 Task: Manage the "File related list" page variations in the site builder.
Action: Mouse moved to (949, 71)
Screenshot: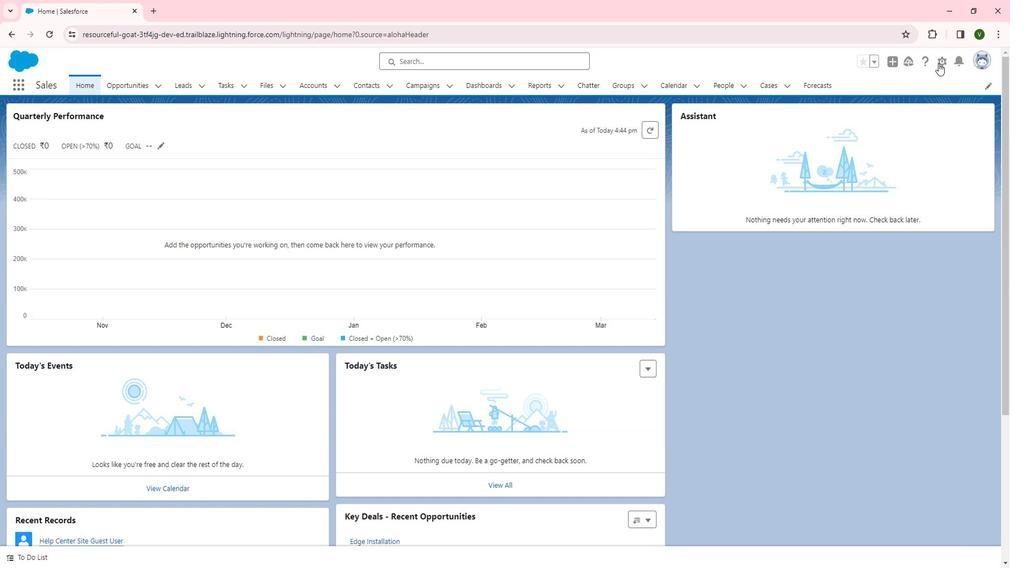 
Action: Mouse pressed left at (949, 71)
Screenshot: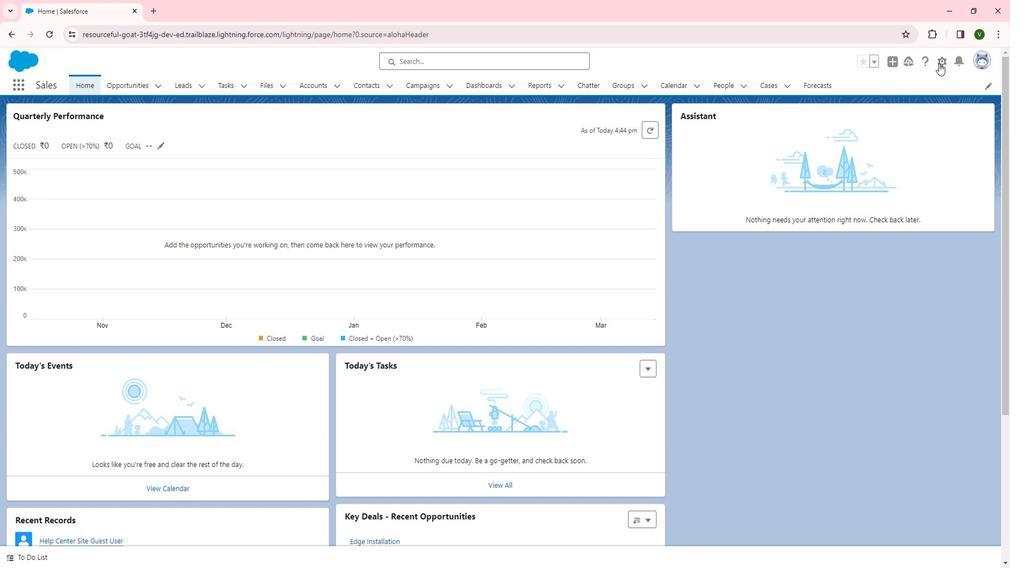 
Action: Mouse moved to (895, 111)
Screenshot: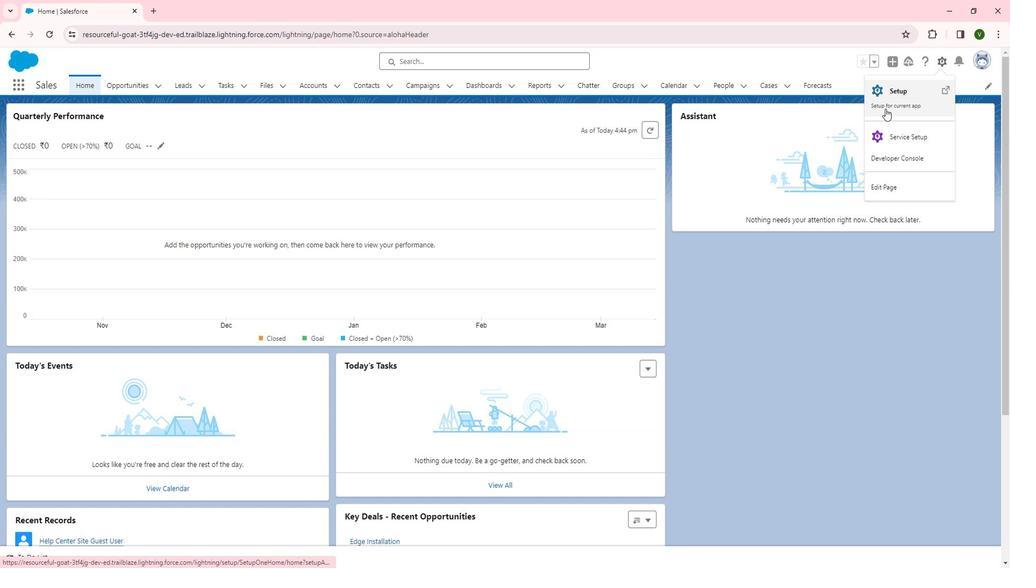
Action: Mouse pressed left at (895, 111)
Screenshot: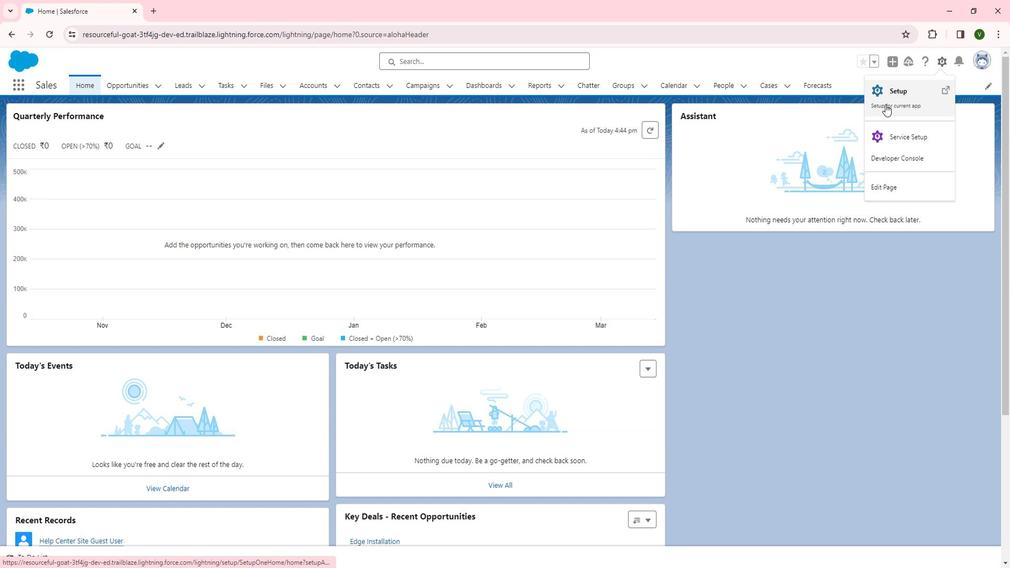 
Action: Mouse moved to (59, 343)
Screenshot: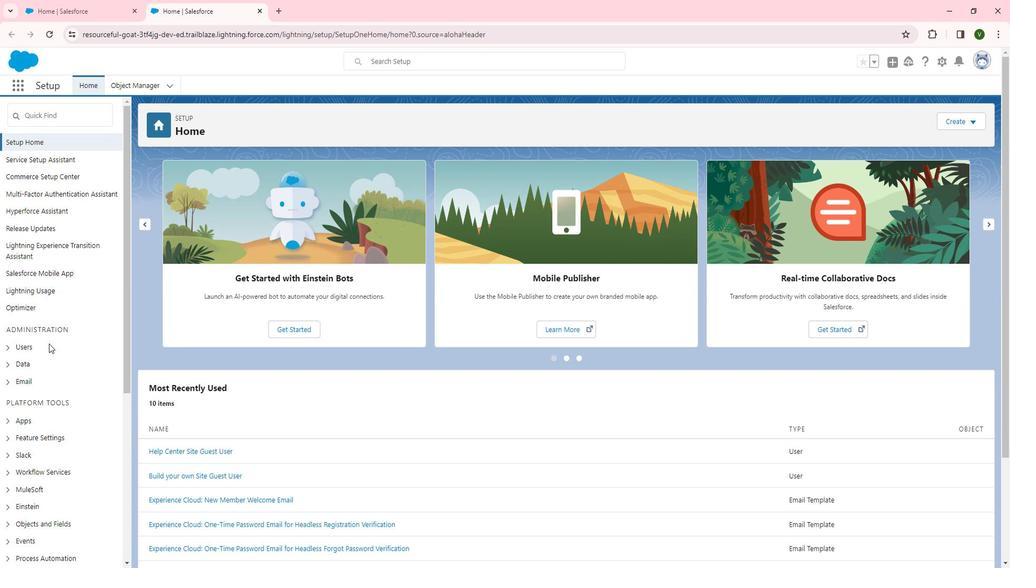 
Action: Mouse scrolled (59, 343) with delta (0, 0)
Screenshot: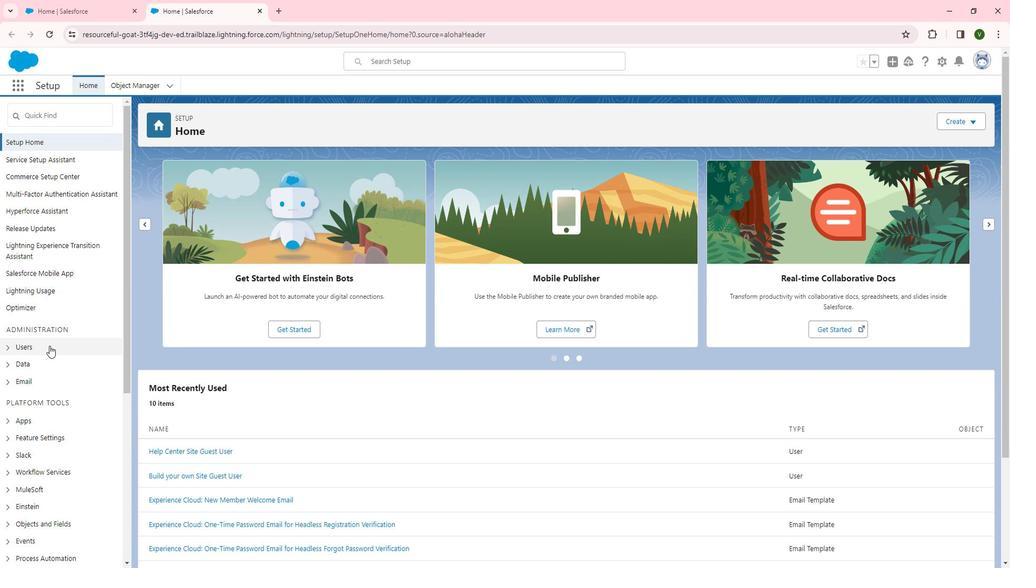 
Action: Mouse scrolled (59, 343) with delta (0, 0)
Screenshot: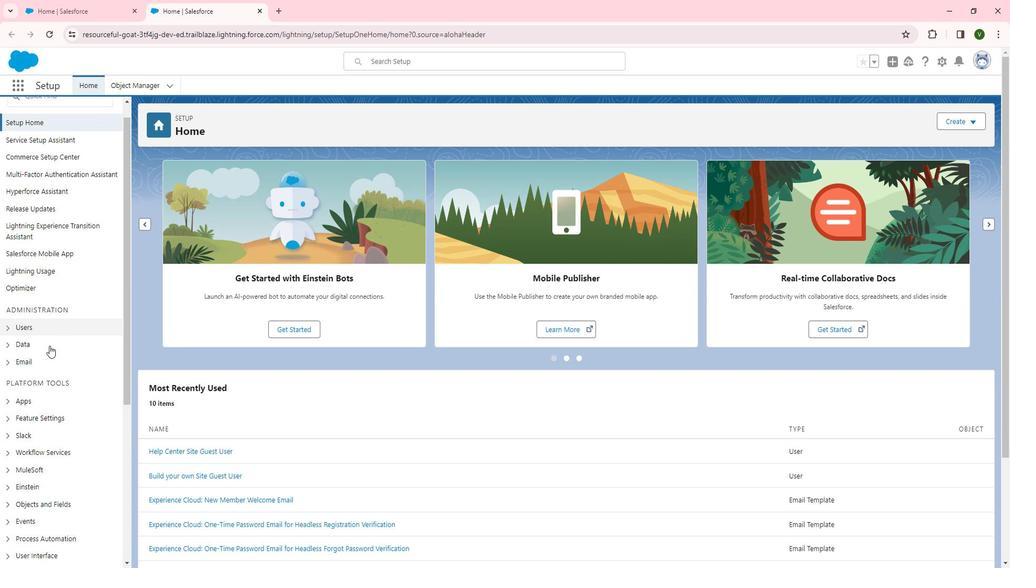 
Action: Mouse moved to (36, 328)
Screenshot: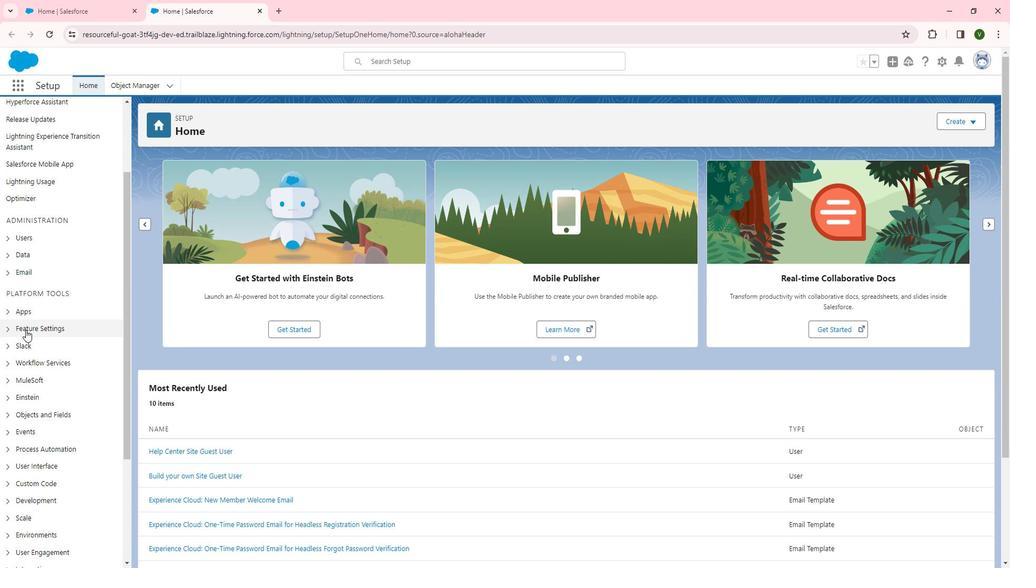 
Action: Mouse pressed left at (36, 328)
Screenshot: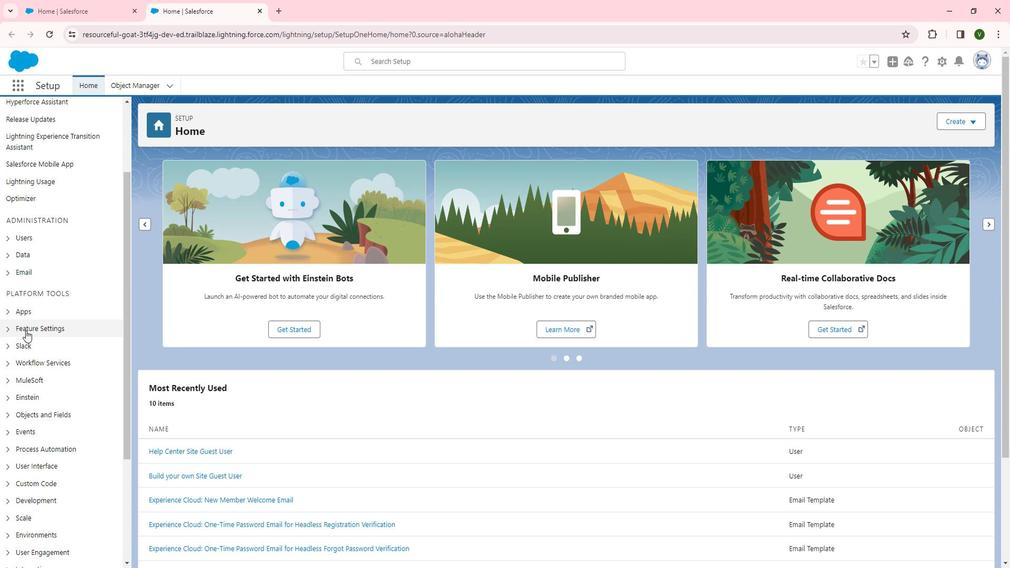 
Action: Mouse moved to (67, 414)
Screenshot: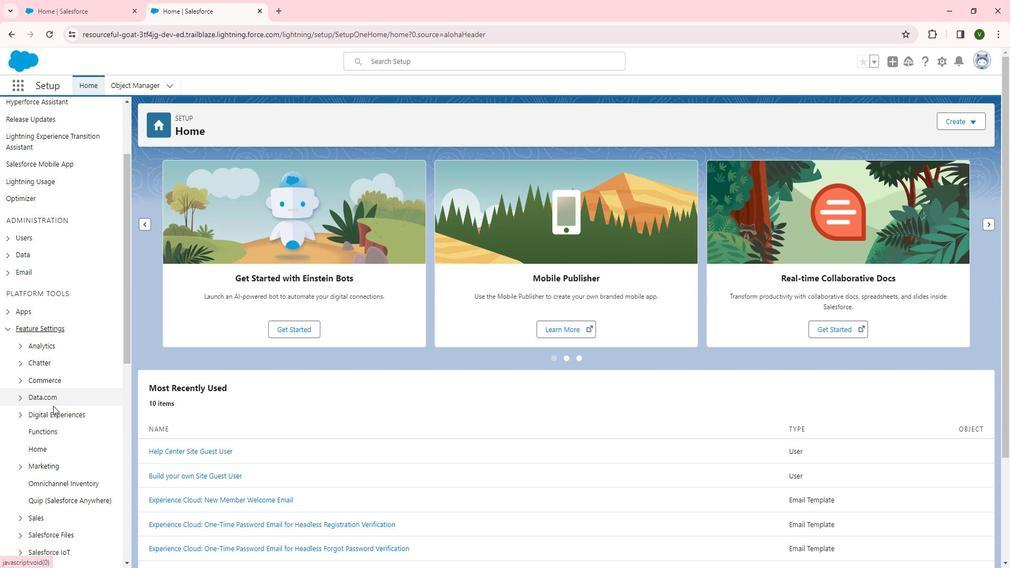 
Action: Mouse pressed left at (67, 414)
Screenshot: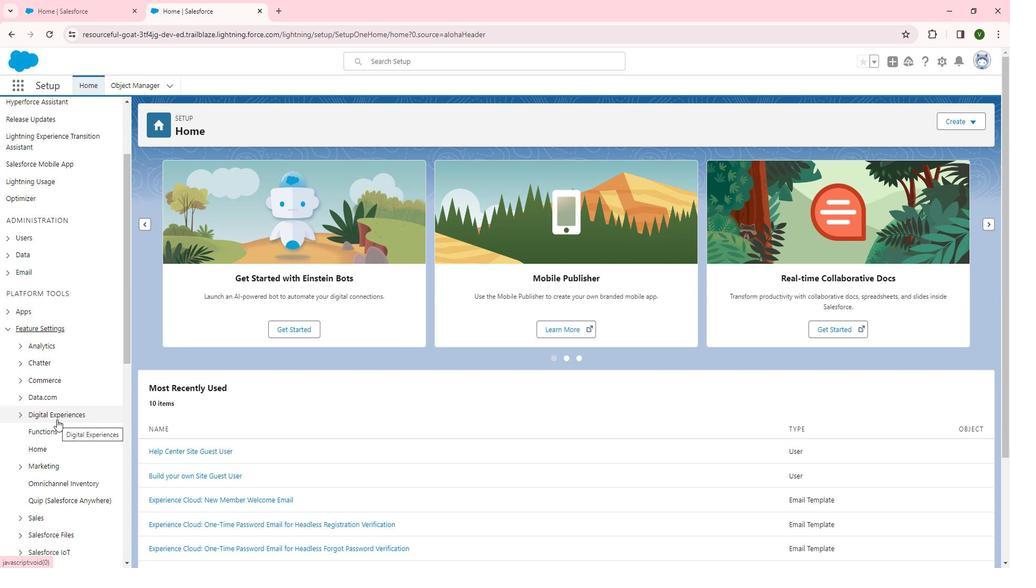 
Action: Mouse moved to (44, 409)
Screenshot: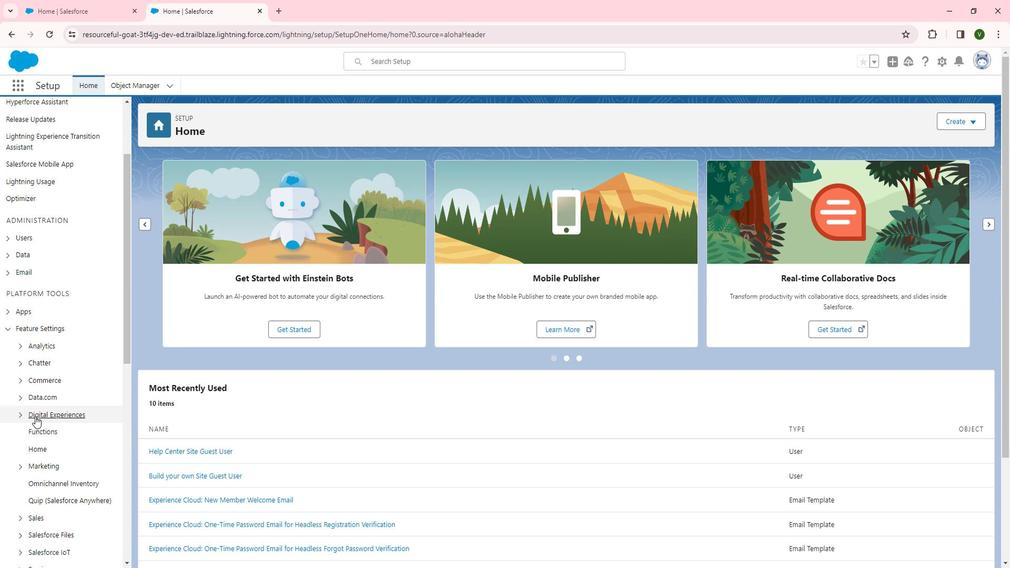 
Action: Mouse pressed left at (44, 409)
Screenshot: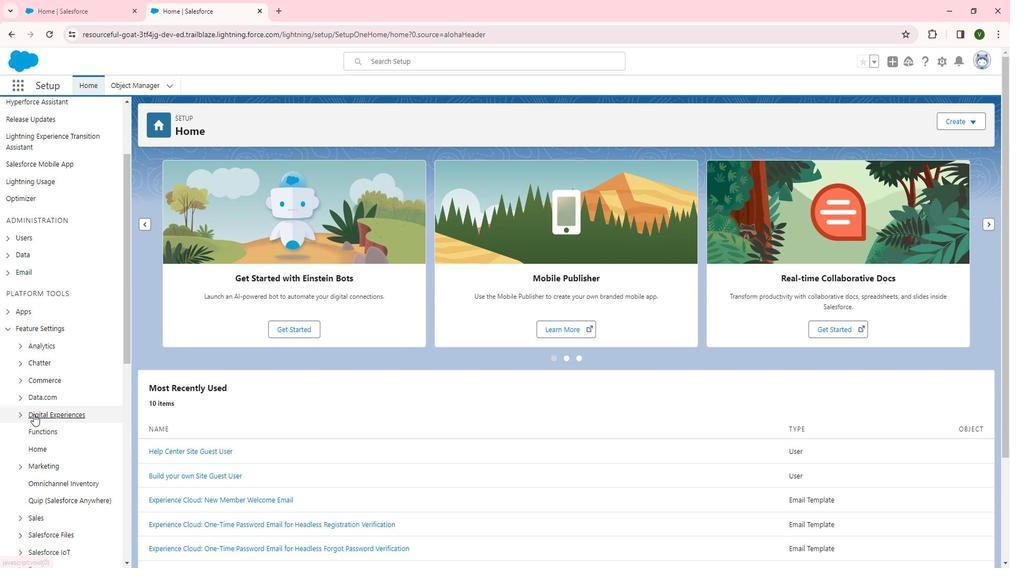 
Action: Mouse moved to (58, 424)
Screenshot: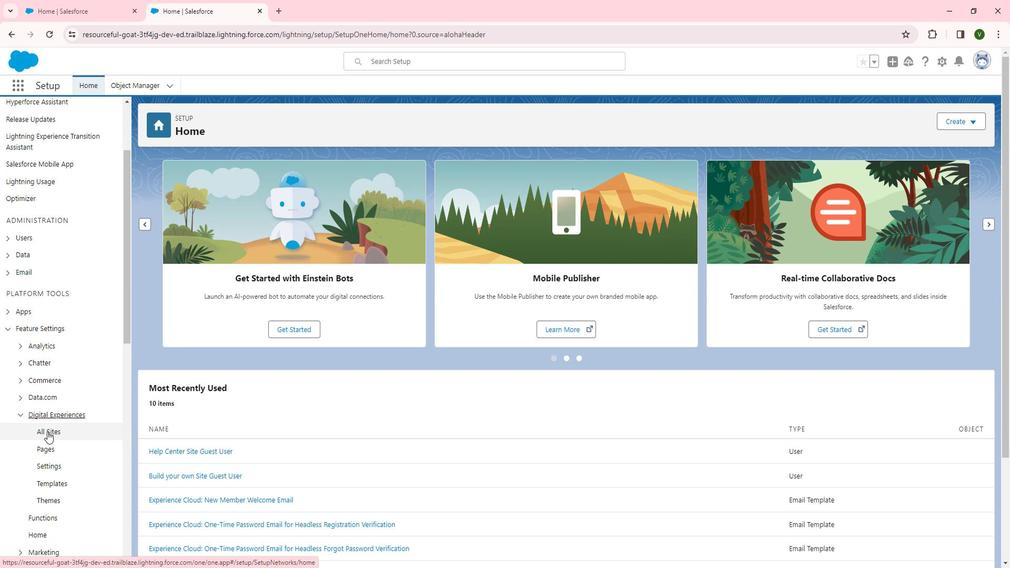 
Action: Mouse pressed left at (58, 424)
Screenshot: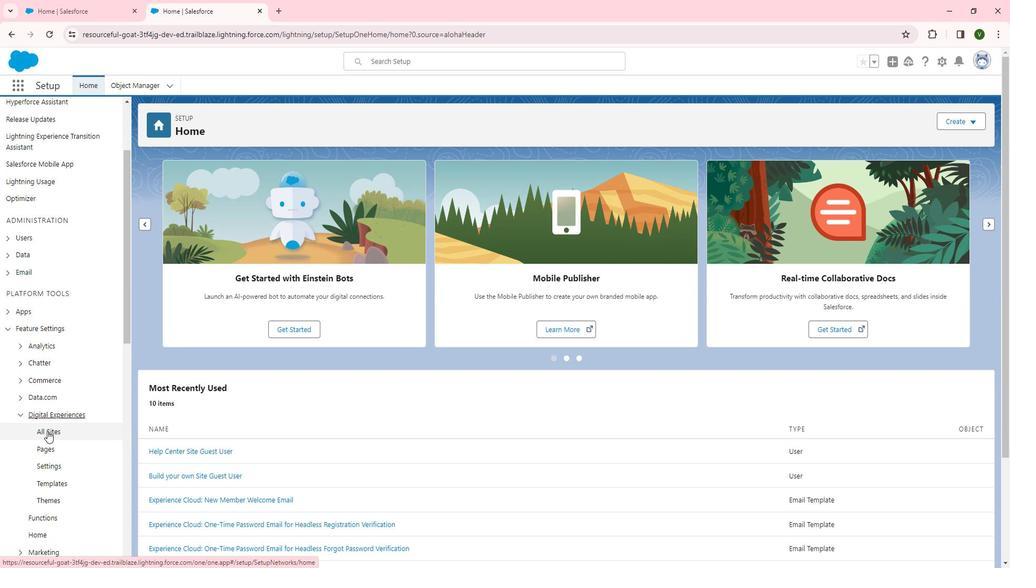 
Action: Mouse moved to (179, 280)
Screenshot: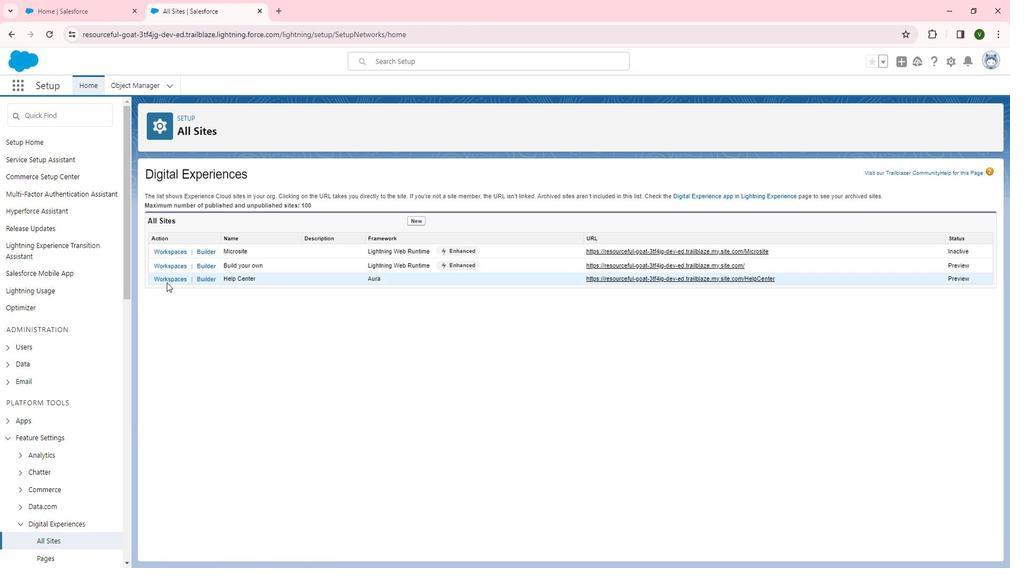 
Action: Mouse pressed left at (179, 280)
Screenshot: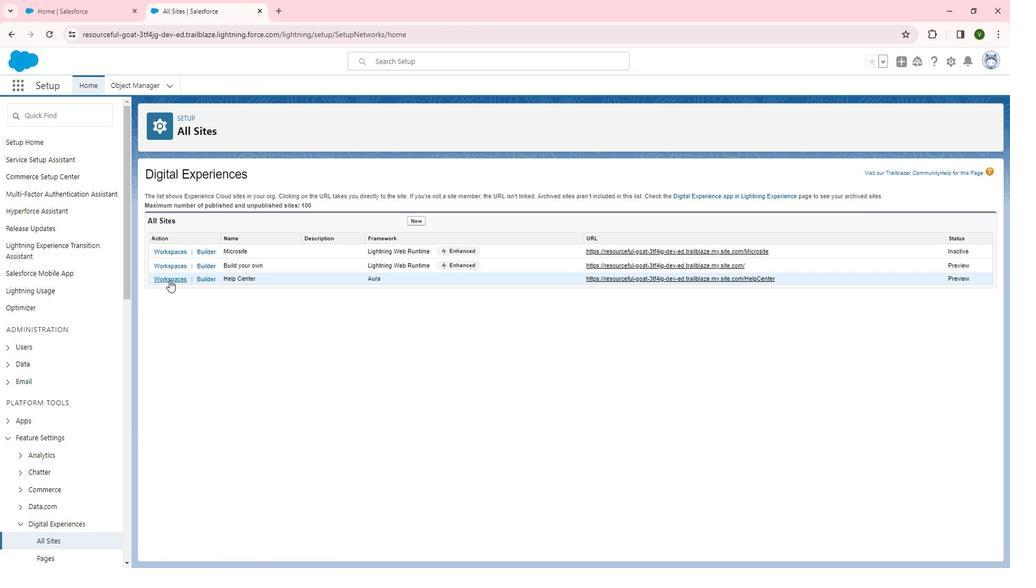 
Action: Mouse moved to (173, 253)
Screenshot: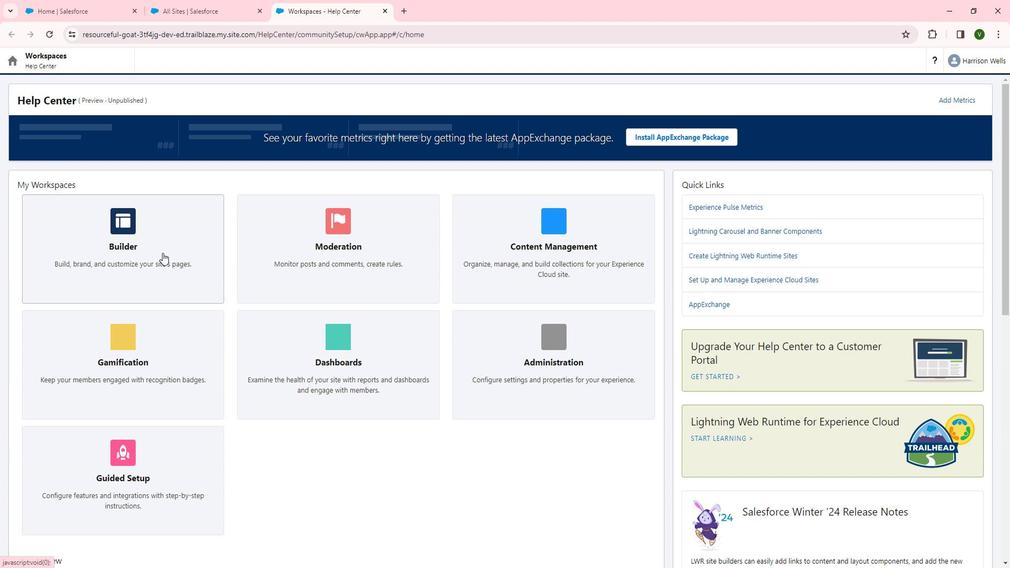 
Action: Mouse pressed left at (173, 253)
Screenshot: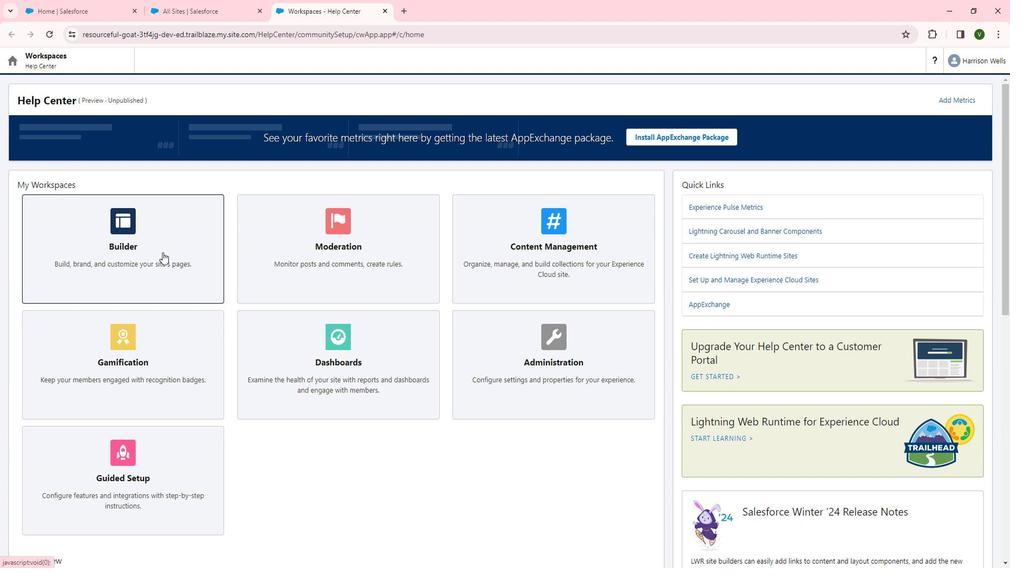 
Action: Mouse moved to (179, 71)
Screenshot: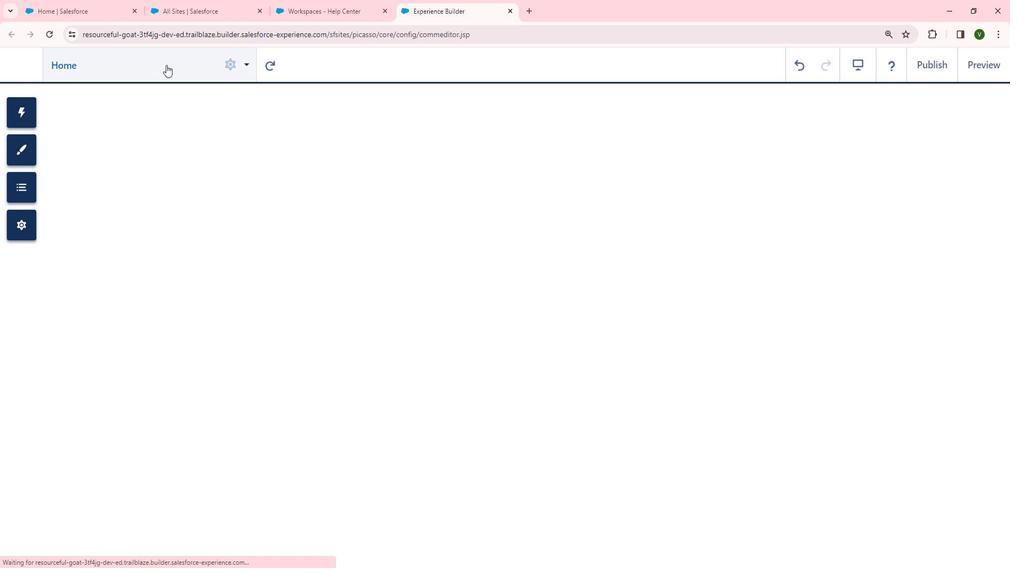 
Action: Mouse pressed left at (179, 71)
Screenshot: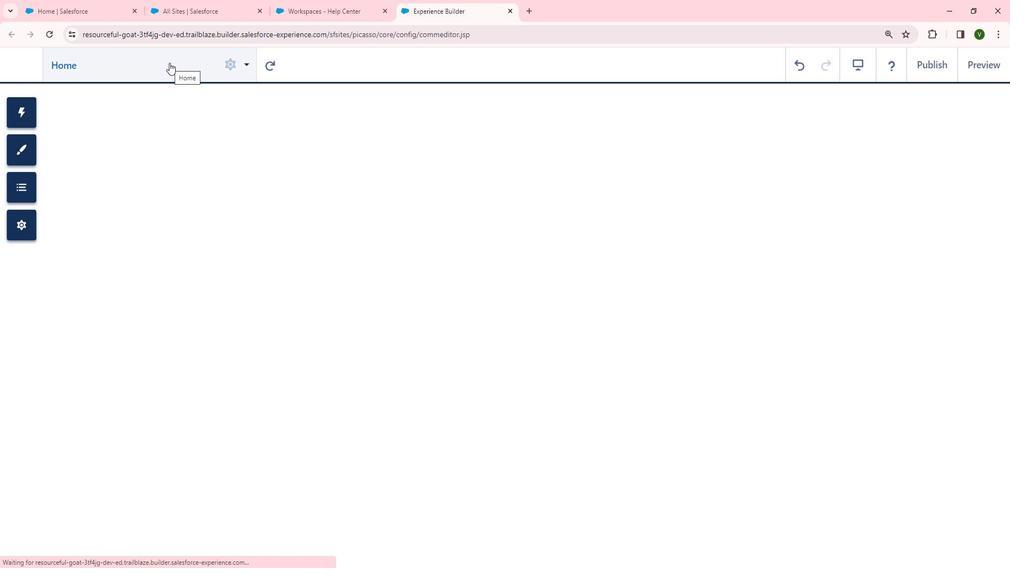 
Action: Mouse moved to (68, 269)
Screenshot: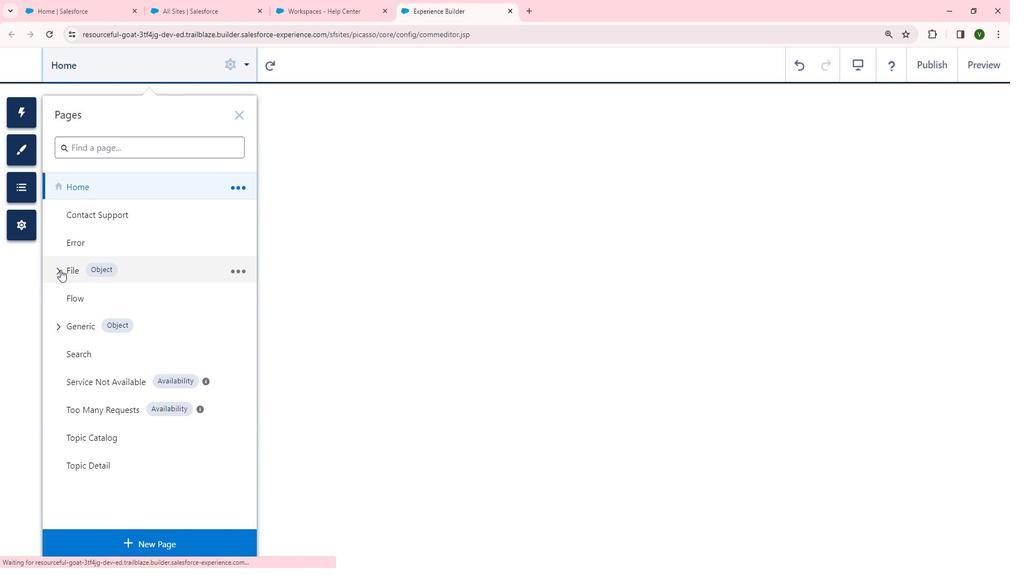 
Action: Mouse pressed left at (68, 269)
Screenshot: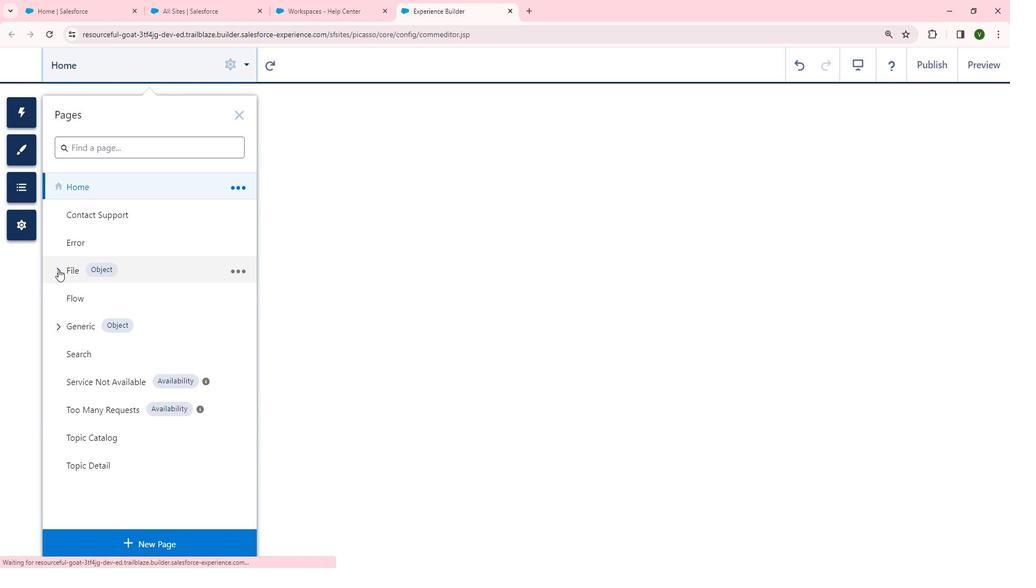 
Action: Mouse moved to (128, 348)
Screenshot: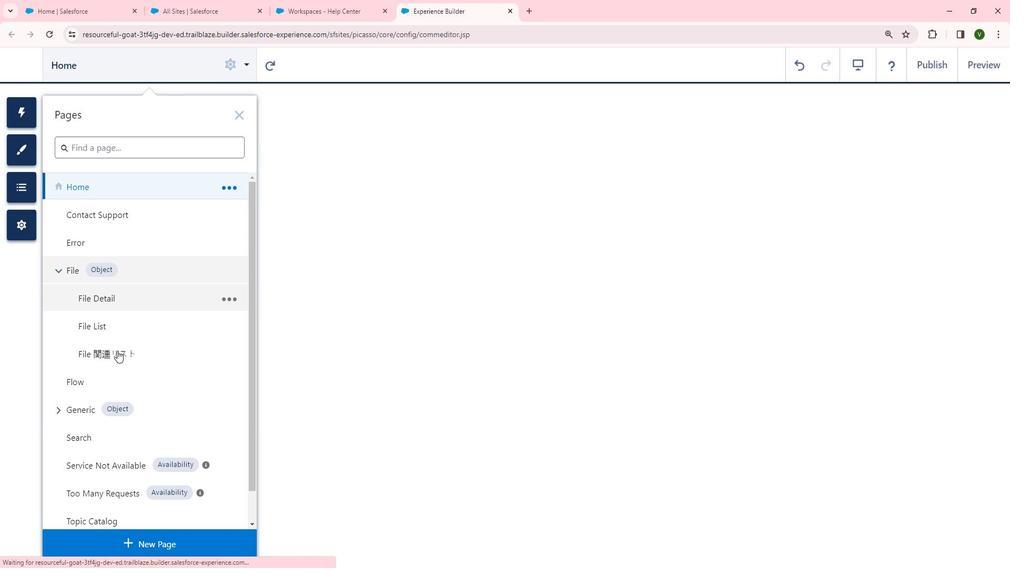 
Action: Mouse pressed left at (128, 348)
Screenshot: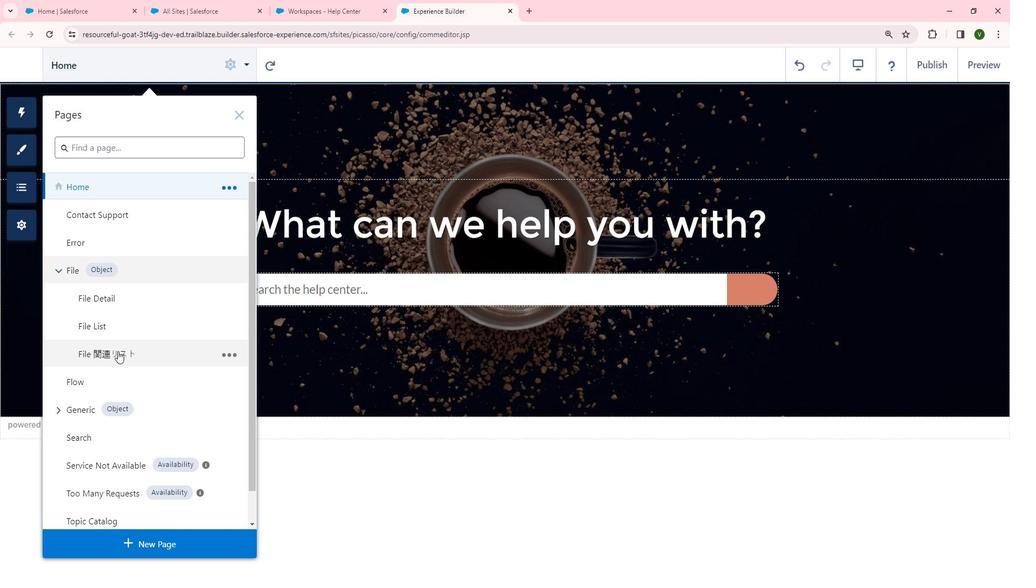 
Action: Mouse moved to (199, 79)
Screenshot: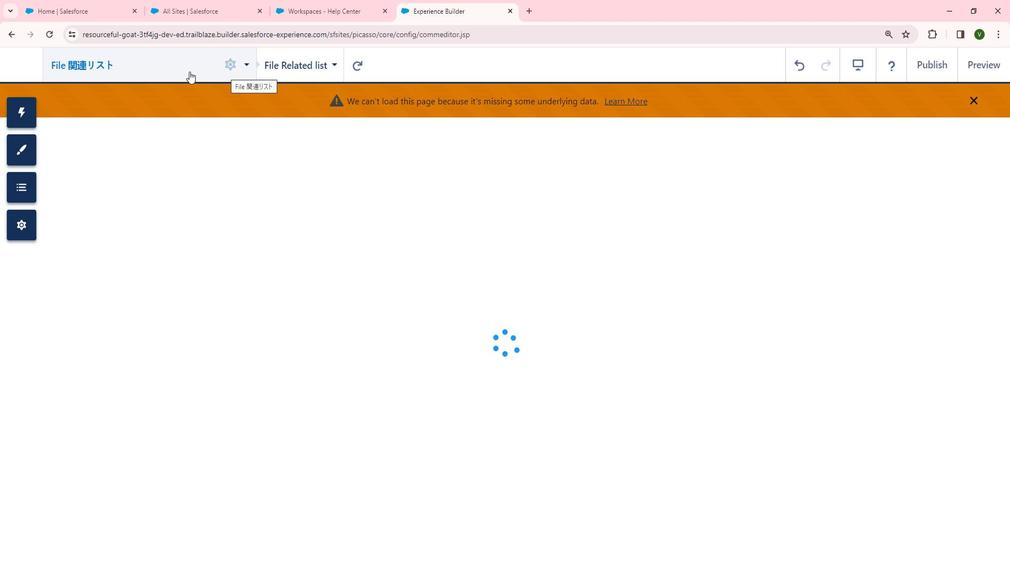
Action: Mouse pressed left at (199, 79)
Screenshot: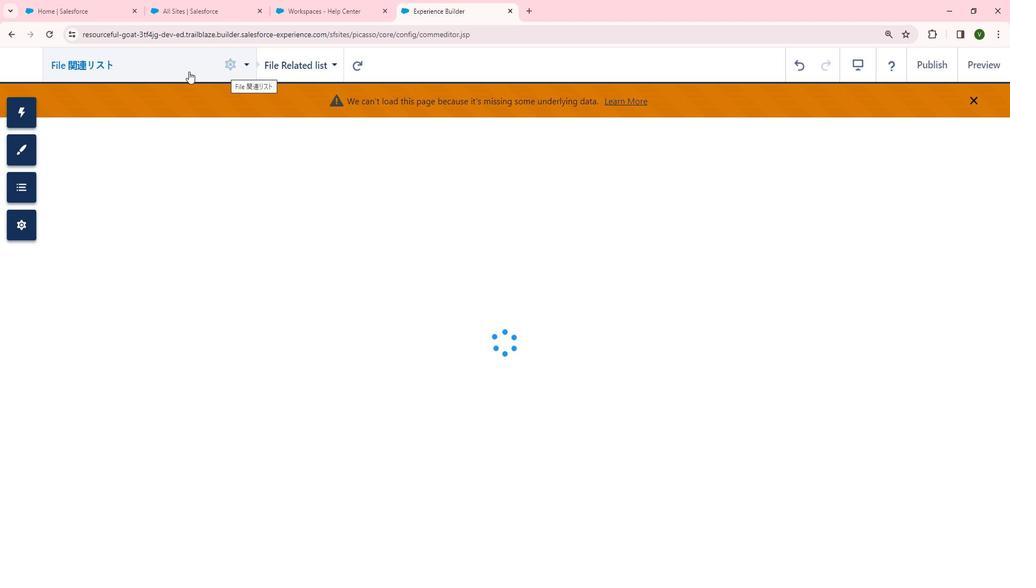 
Action: Mouse moved to (248, 323)
Screenshot: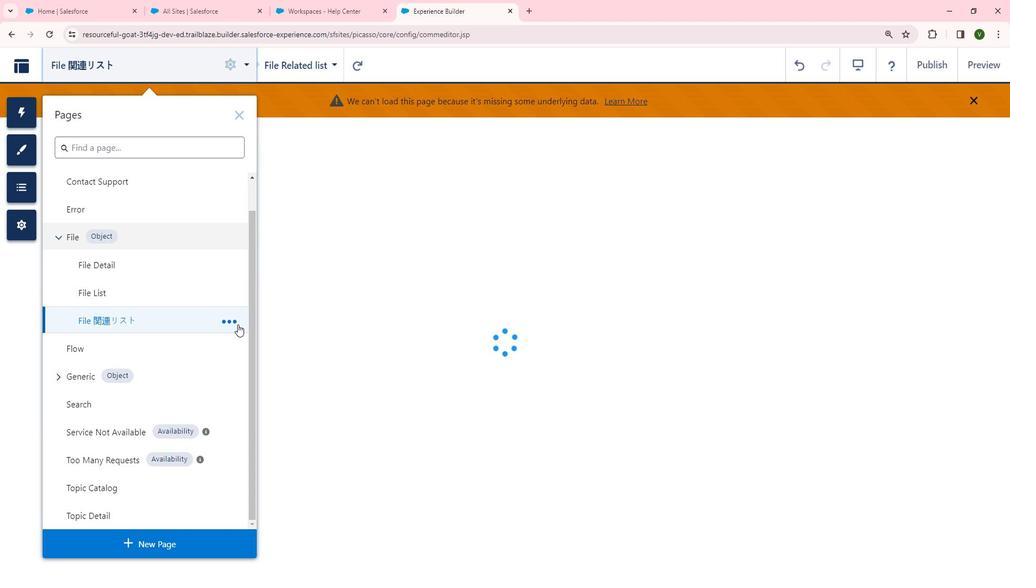 
Action: Mouse pressed left at (248, 323)
Screenshot: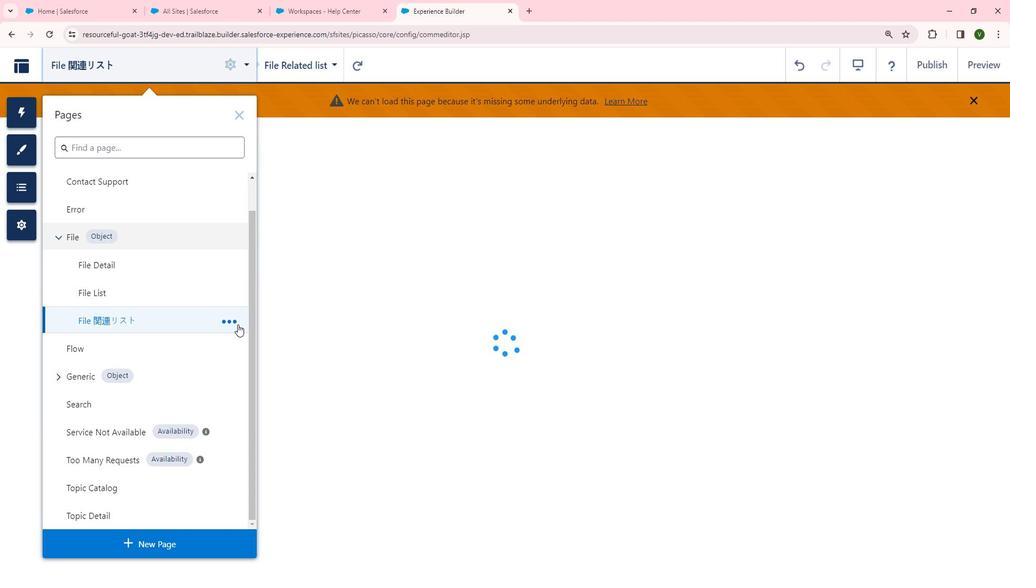 
Action: Mouse moved to (194, 74)
Screenshot: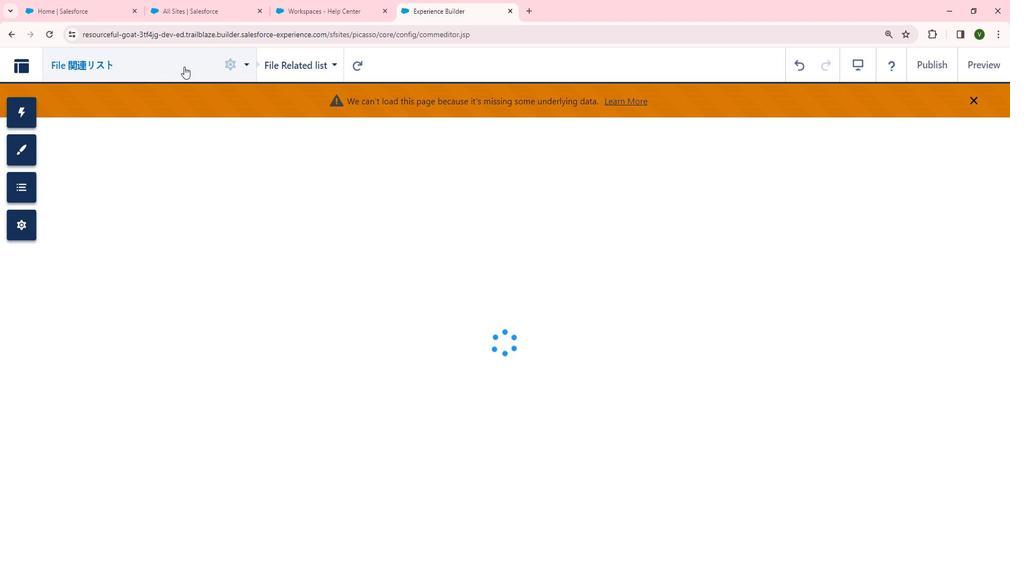 
Action: Mouse pressed left at (194, 74)
Screenshot: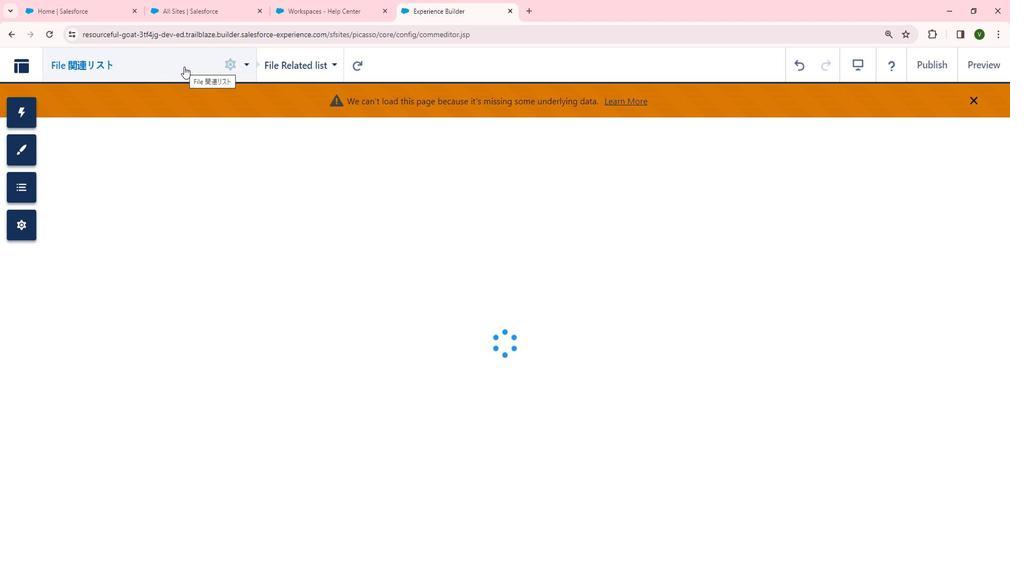 
Action: Mouse moved to (239, 318)
Screenshot: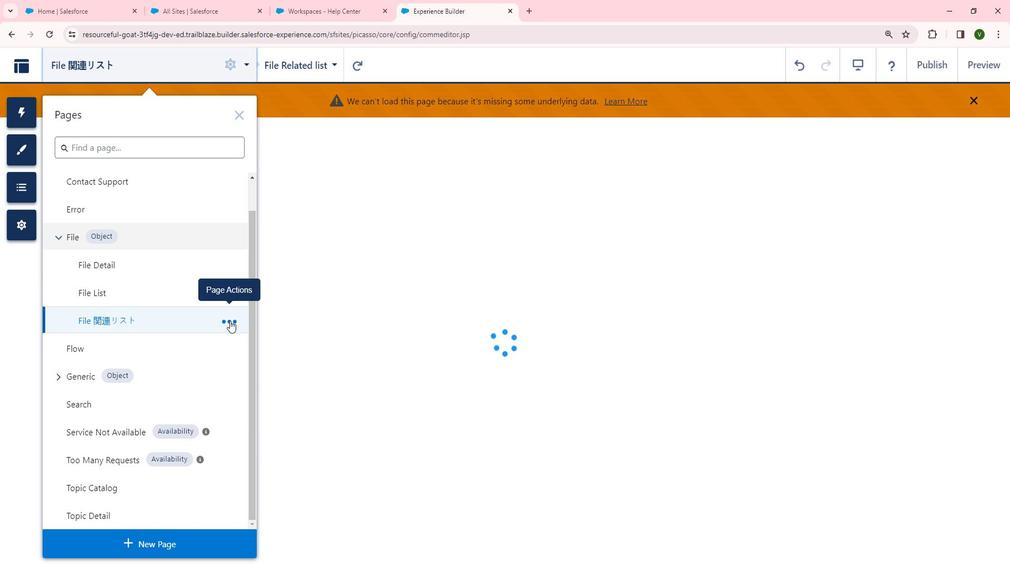 
Action: Mouse pressed left at (239, 318)
Screenshot: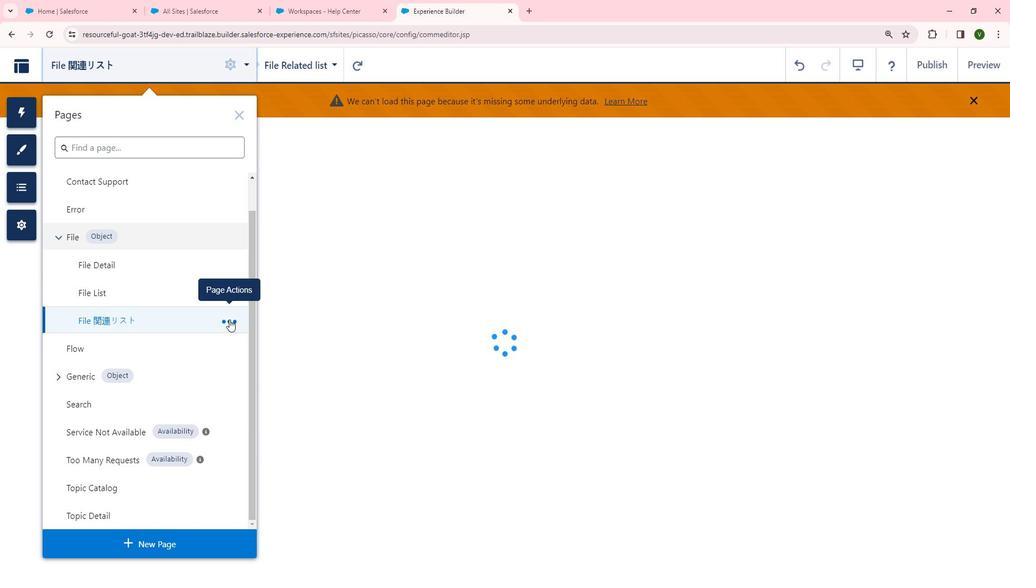
Action: Mouse moved to (315, 316)
Screenshot: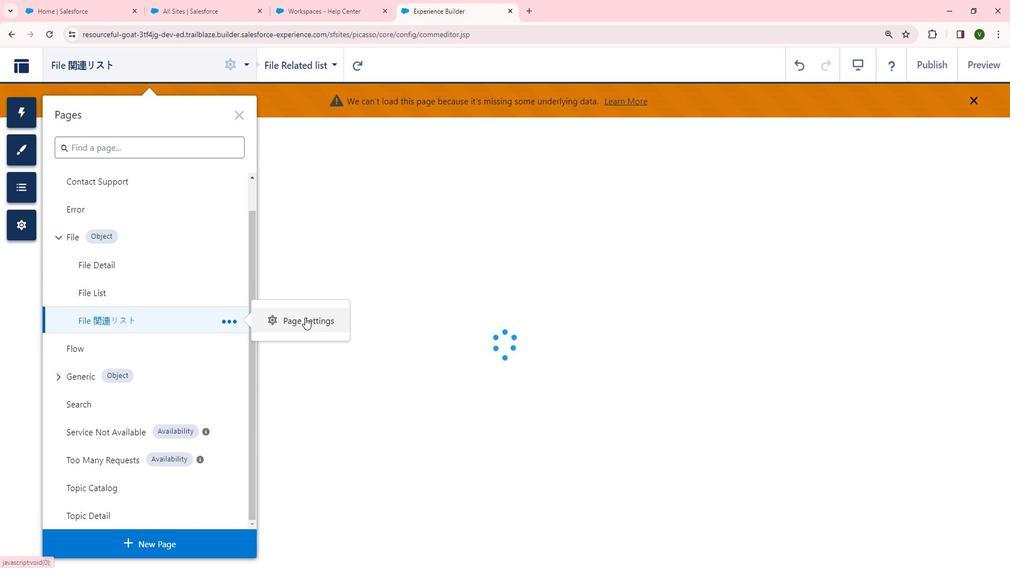 
Action: Mouse pressed left at (315, 316)
Screenshot: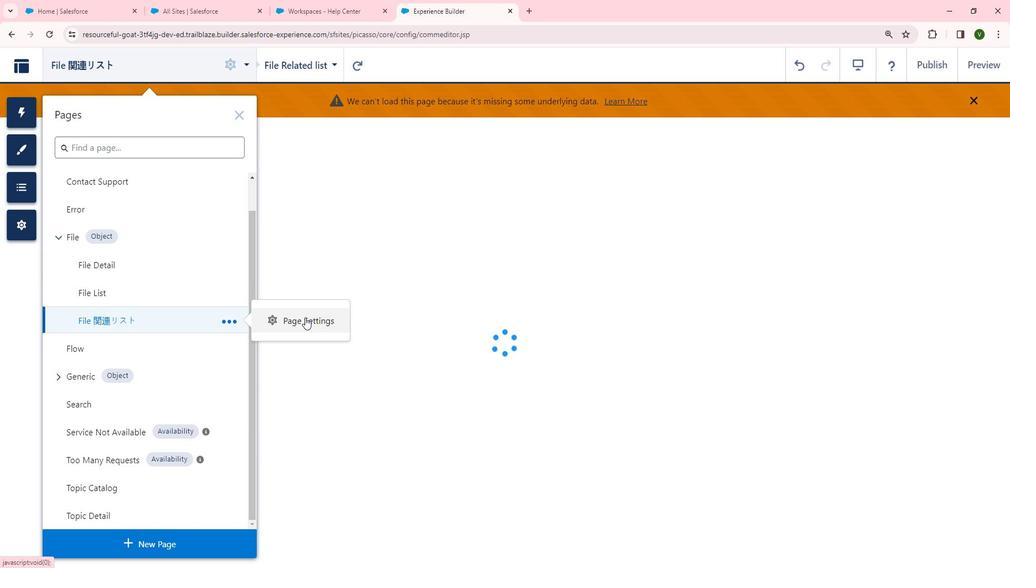 
Action: Mouse moved to (406, 123)
Screenshot: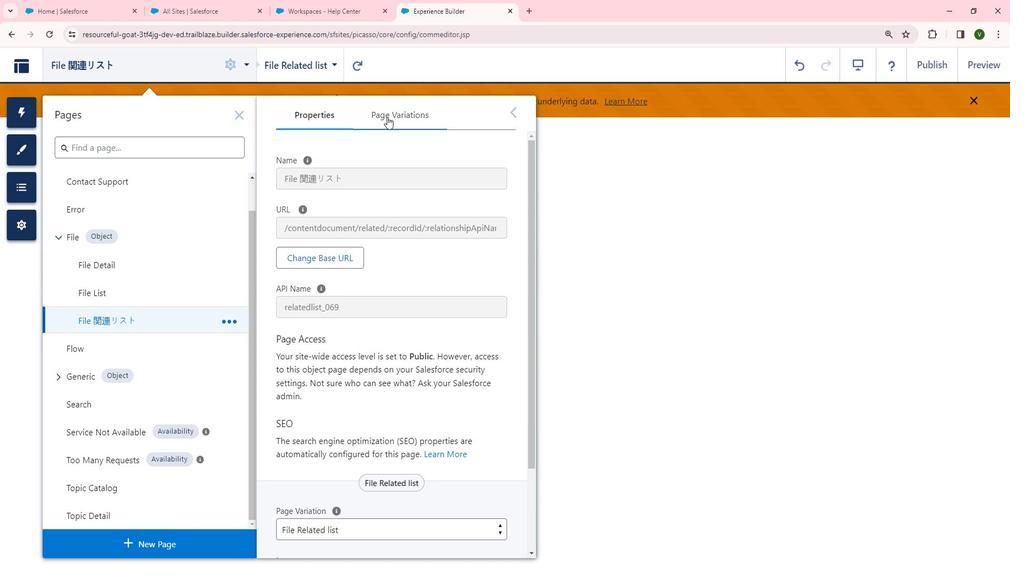 
Action: Mouse pressed left at (406, 123)
Screenshot: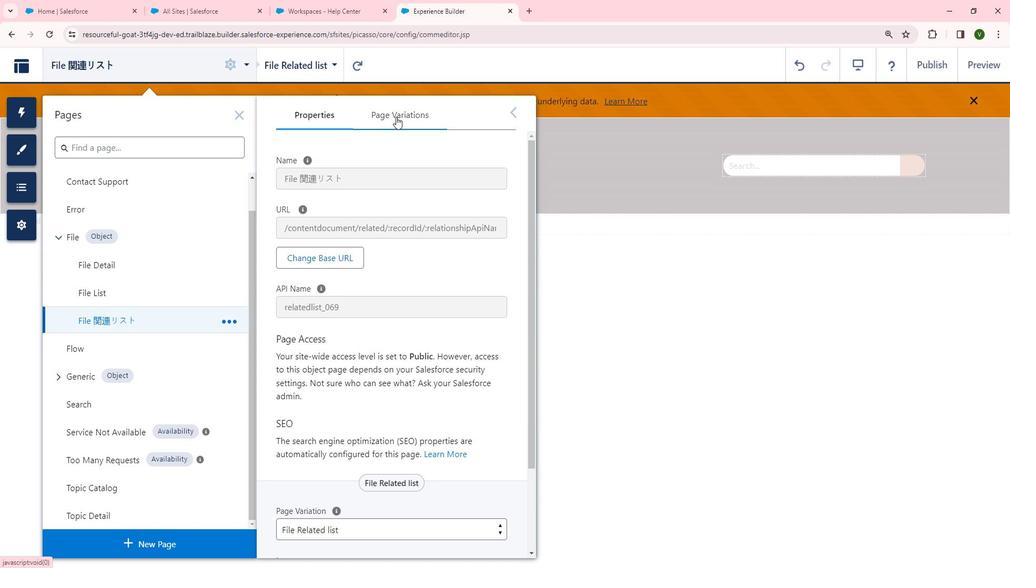 
Action: Mouse moved to (656, 325)
Screenshot: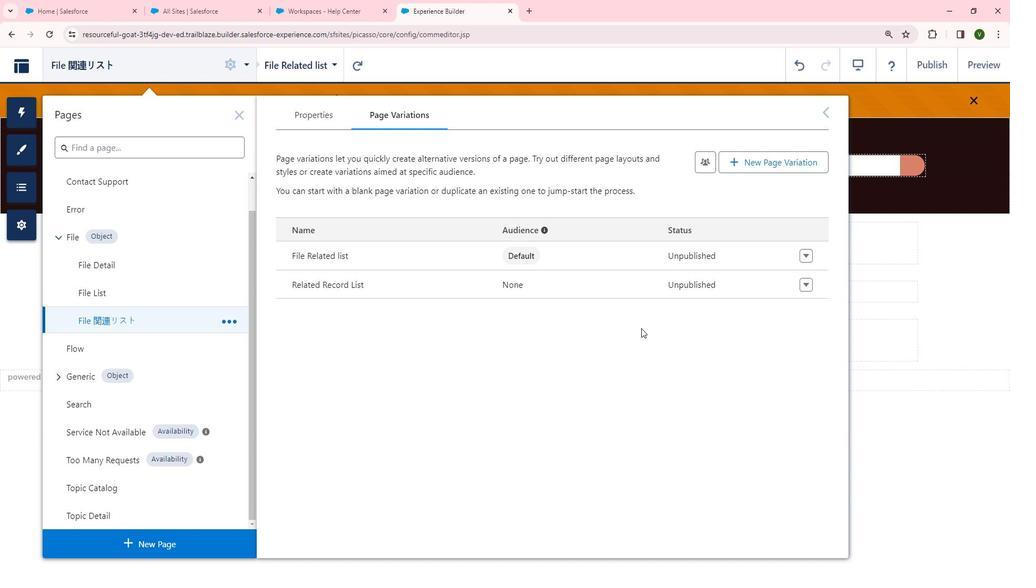 
